 Task: Create a sub task Design and Implement Solution for the task  Develop a new social media platform in the project AgileGator , assign it to team member softage.1@softage.net and update the status of the sub task to  At Risk , set the priority of the sub task to Medium
Action: Mouse moved to (441, 321)
Screenshot: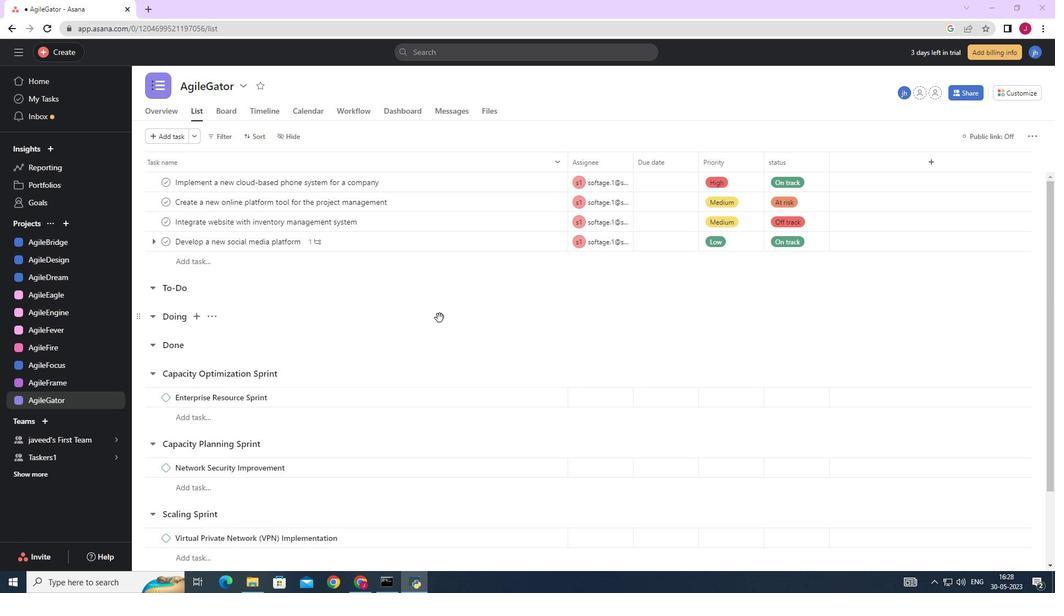
Action: Mouse scrolled (441, 321) with delta (0, 0)
Screenshot: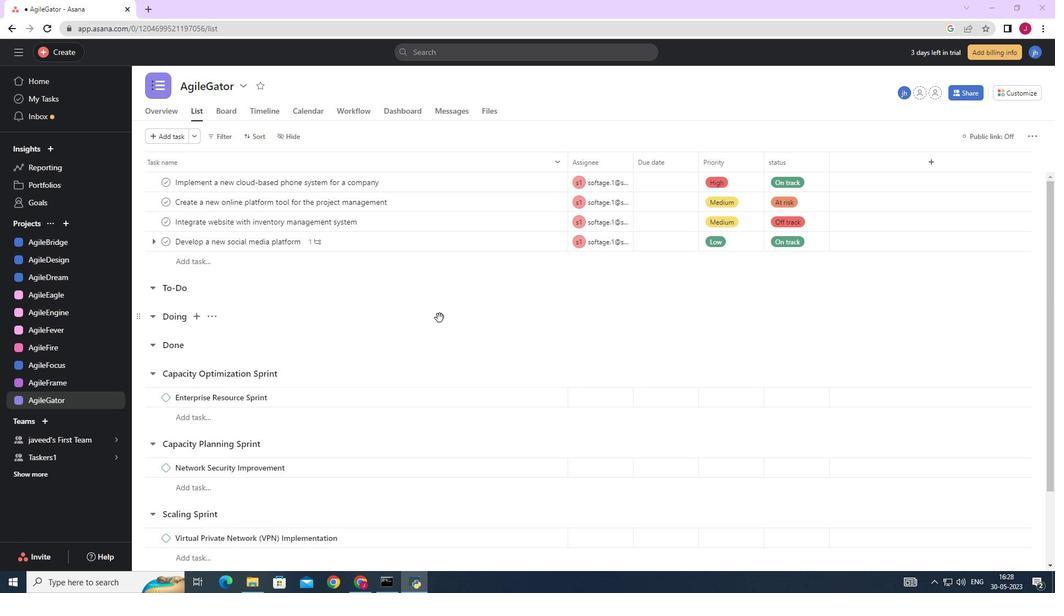 
Action: Mouse moved to (441, 322)
Screenshot: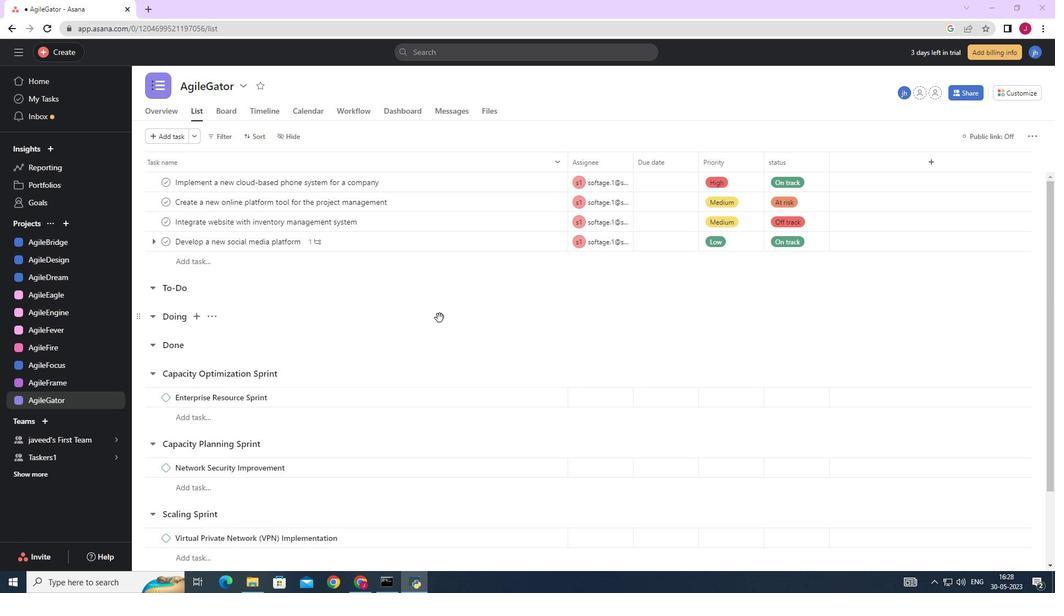 
Action: Mouse scrolled (441, 322) with delta (0, 0)
Screenshot: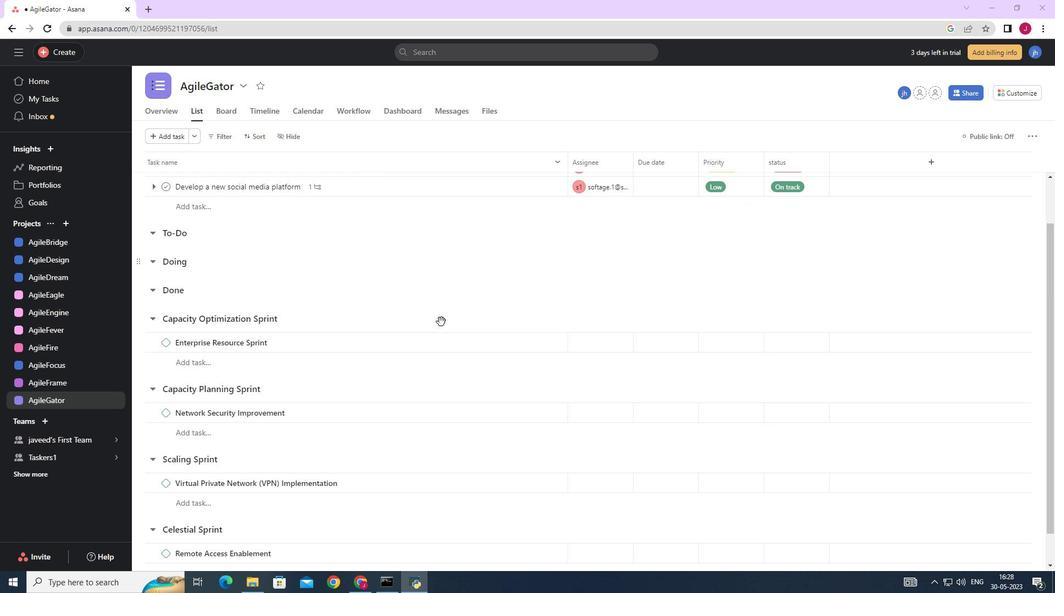 
Action: Mouse scrolled (441, 322) with delta (0, 0)
Screenshot: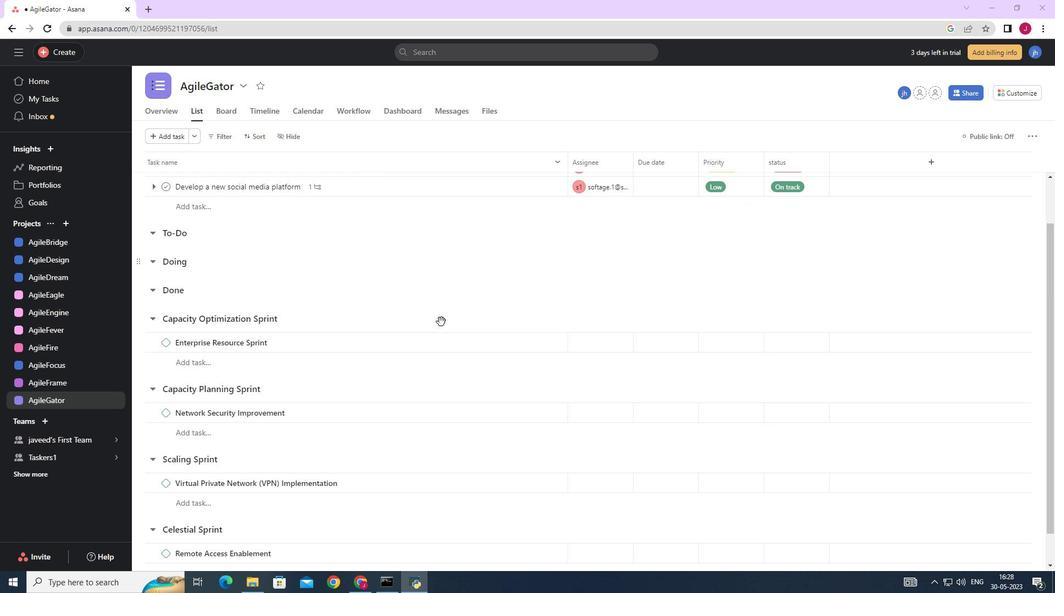 
Action: Mouse moved to (493, 245)
Screenshot: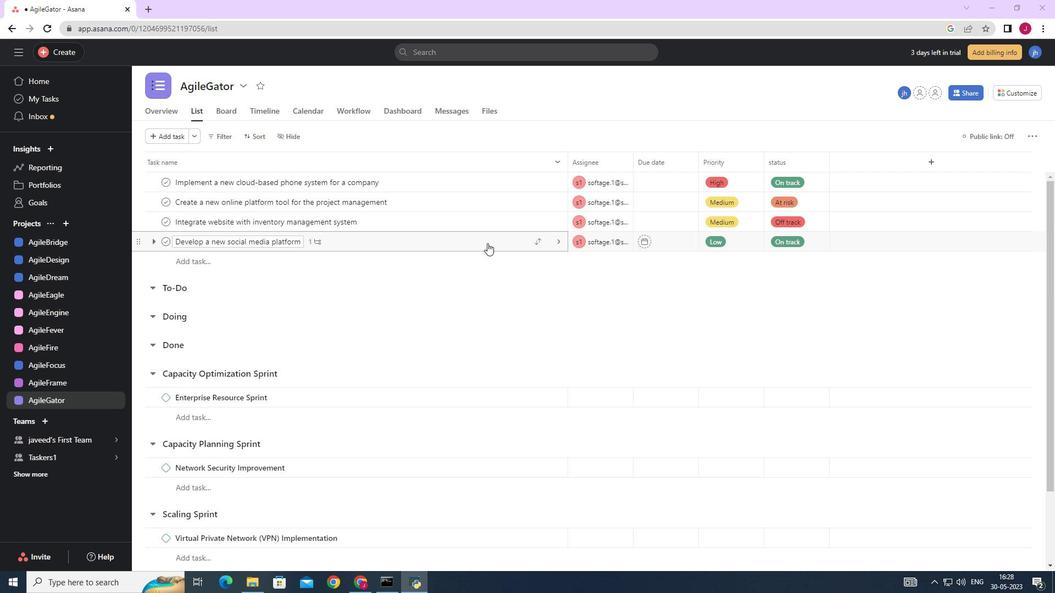 
Action: Mouse pressed left at (493, 245)
Screenshot: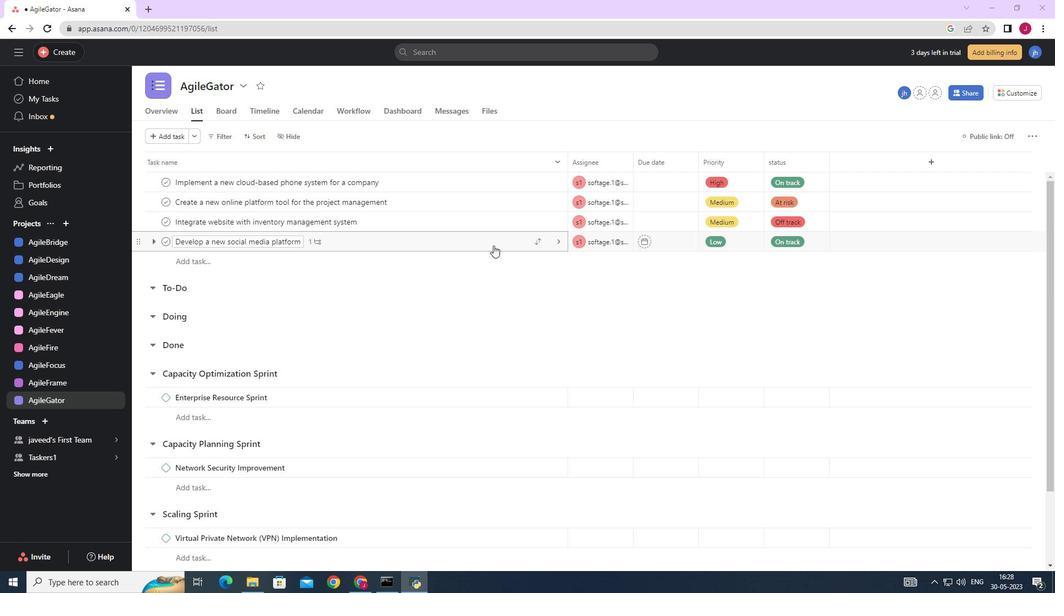 
Action: Mouse moved to (939, 394)
Screenshot: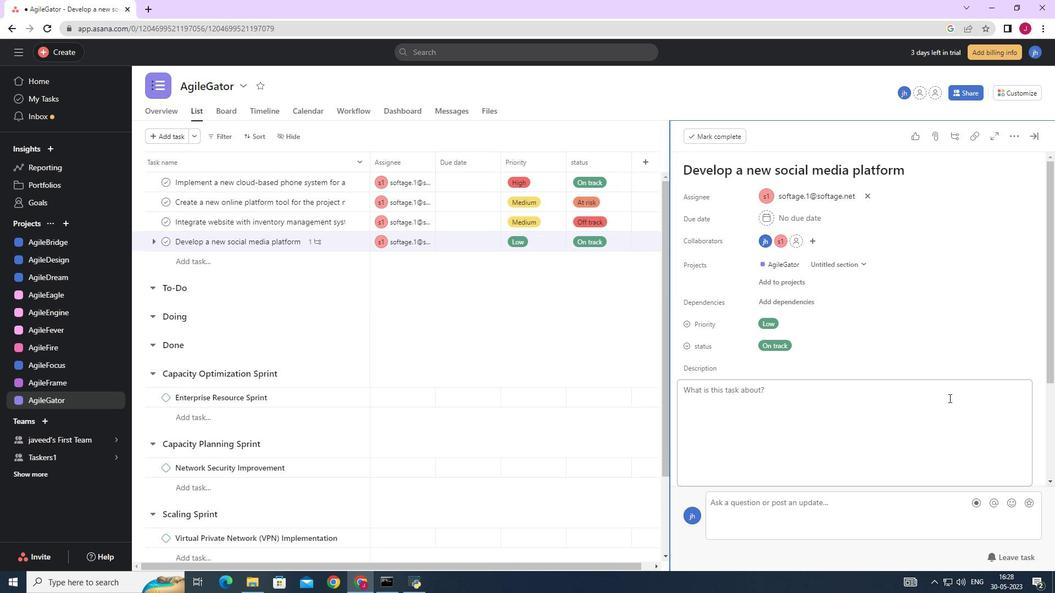 
Action: Mouse scrolled (939, 394) with delta (0, 0)
Screenshot: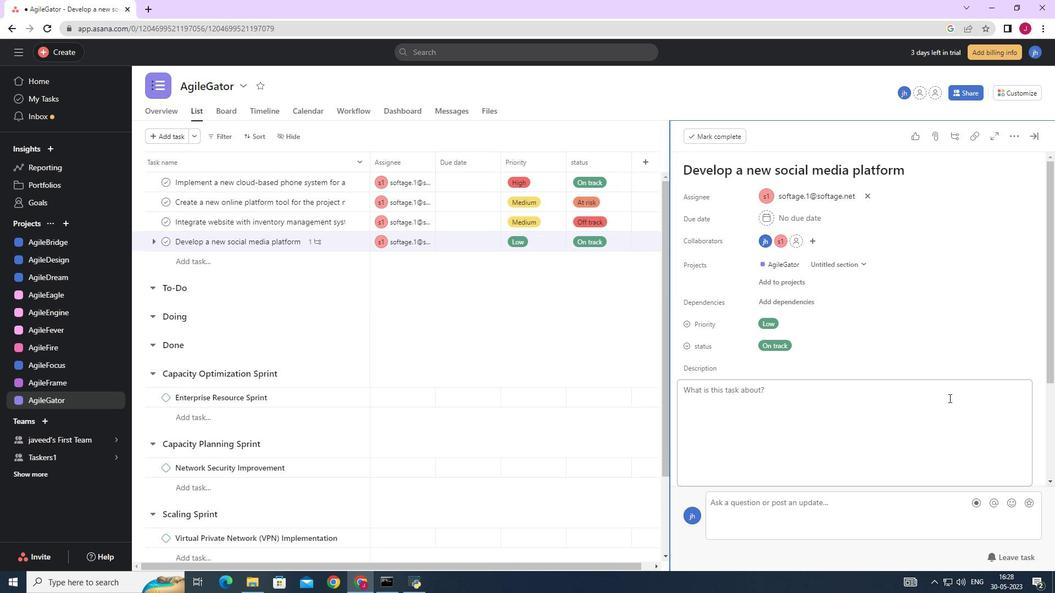 
Action: Mouse moved to (935, 394)
Screenshot: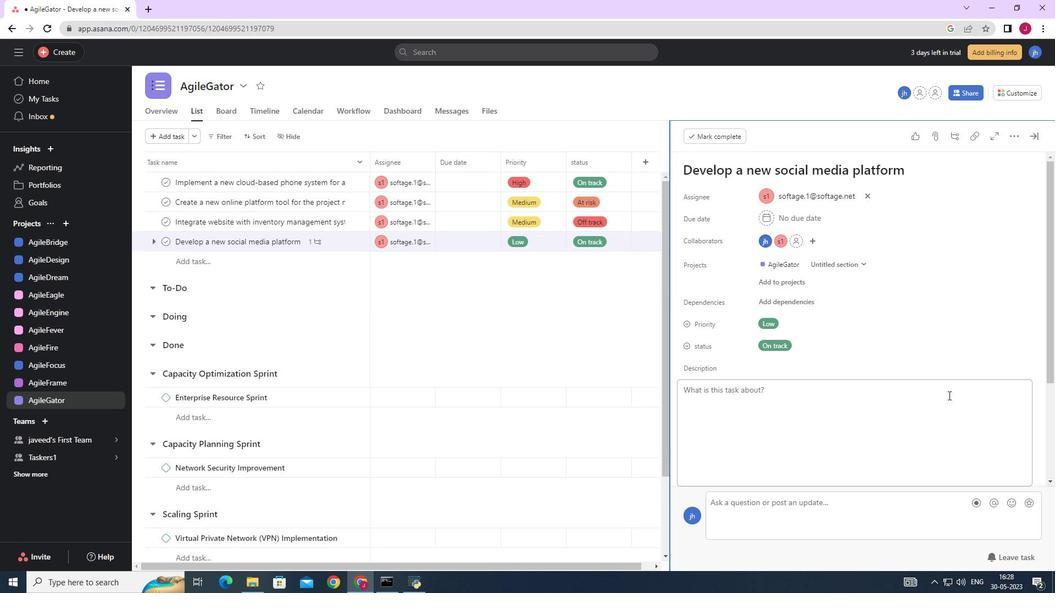 
Action: Mouse scrolled (935, 394) with delta (0, 0)
Screenshot: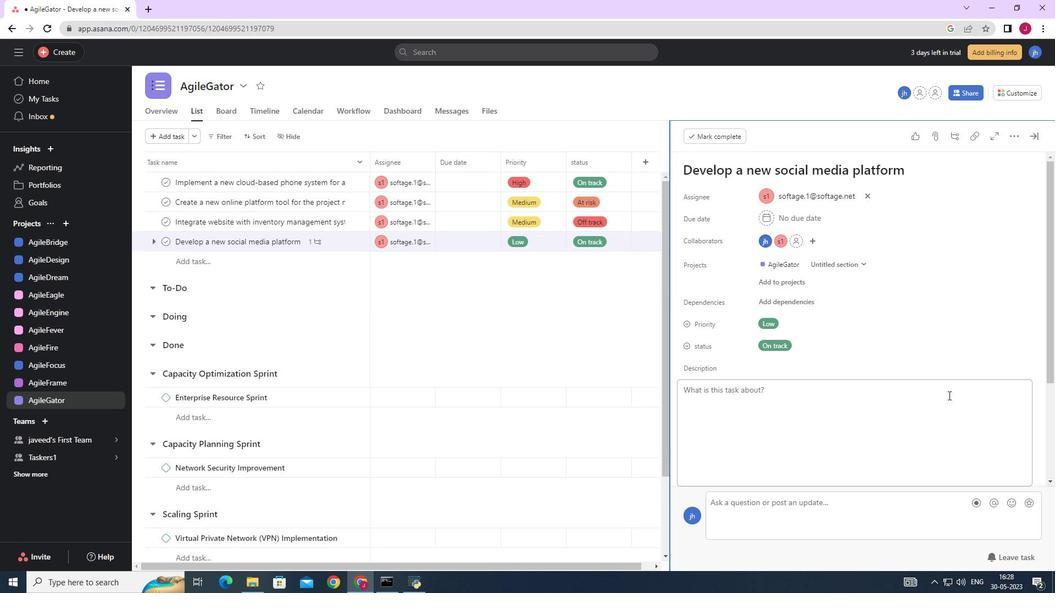 
Action: Mouse moved to (931, 394)
Screenshot: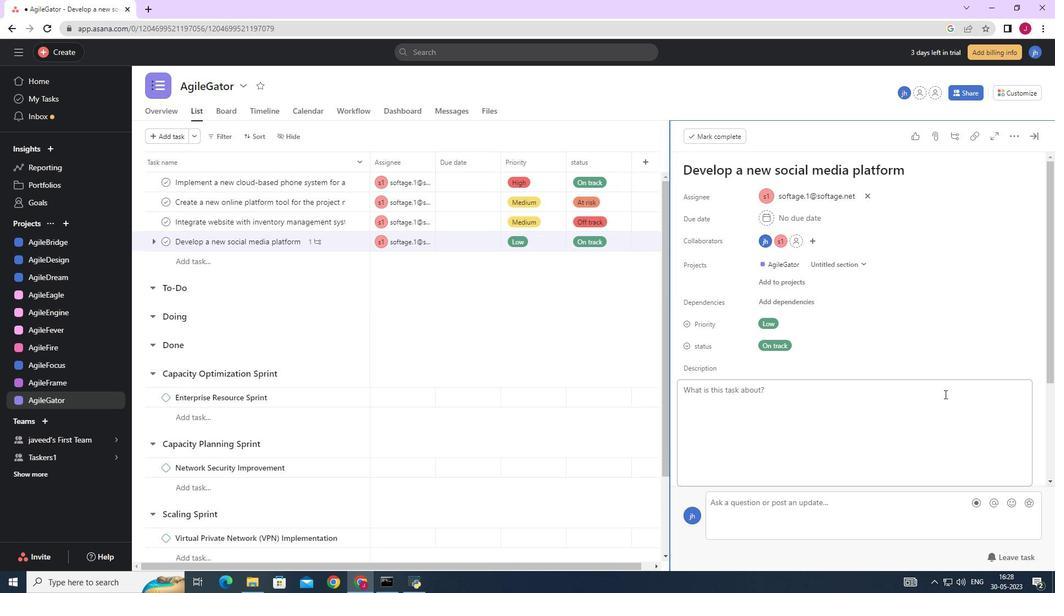 
Action: Mouse scrolled (933, 394) with delta (0, 0)
Screenshot: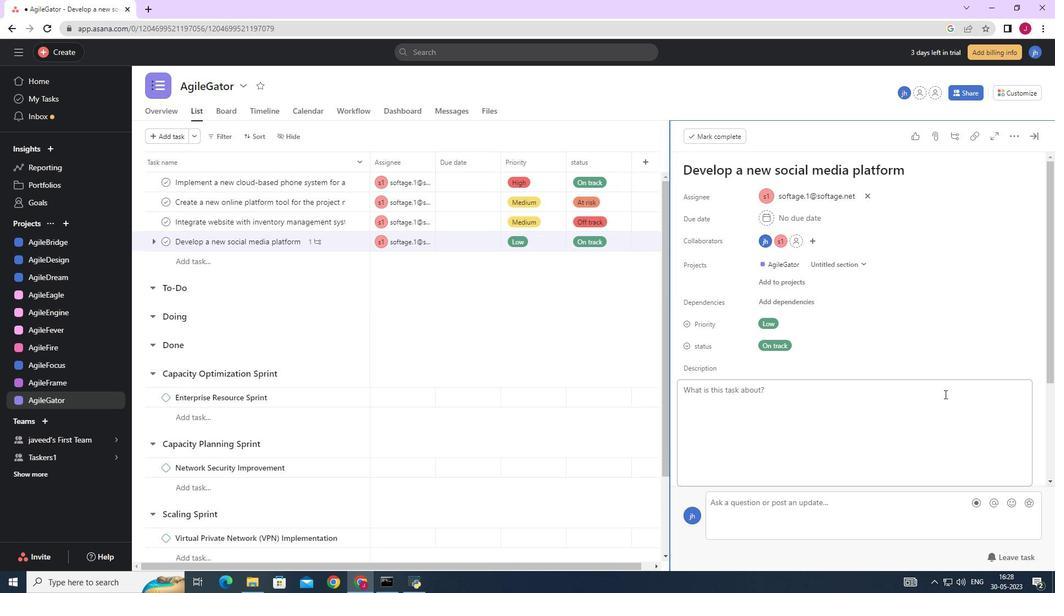 
Action: Mouse moved to (931, 394)
Screenshot: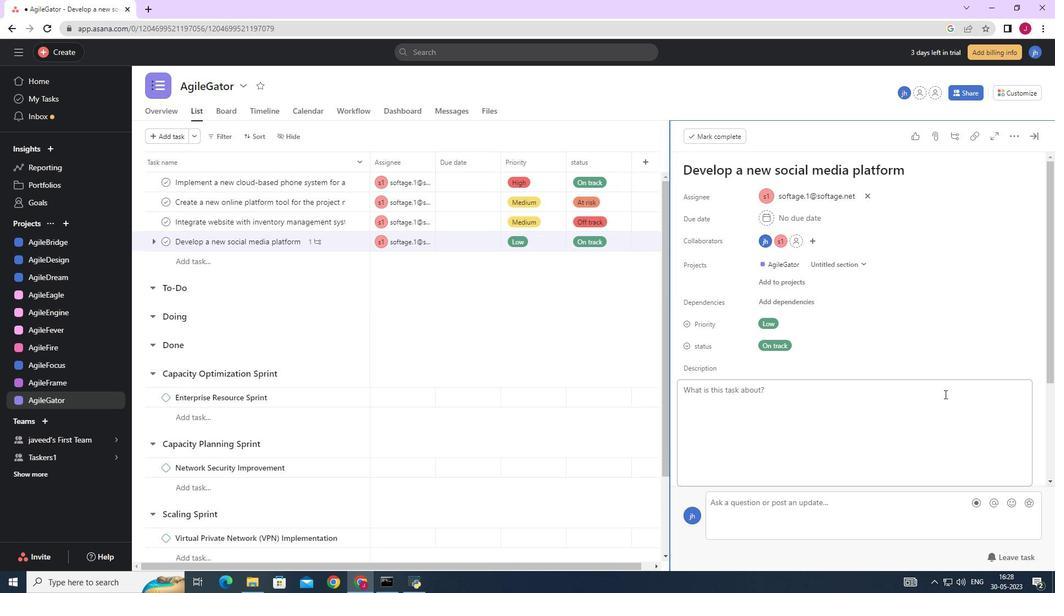
Action: Mouse scrolled (931, 394) with delta (0, 0)
Screenshot: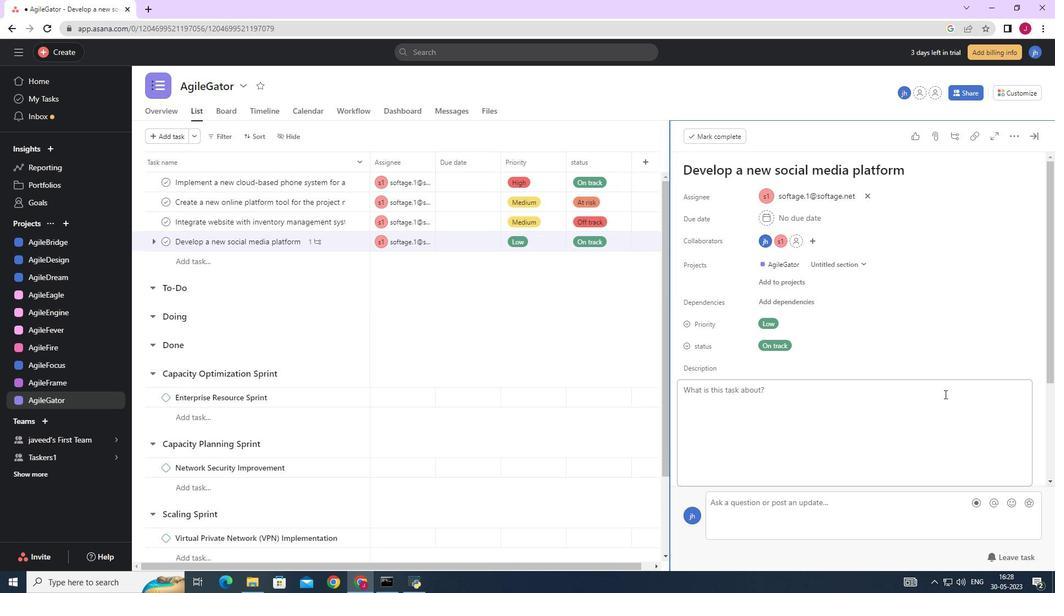 
Action: Mouse moved to (930, 394)
Screenshot: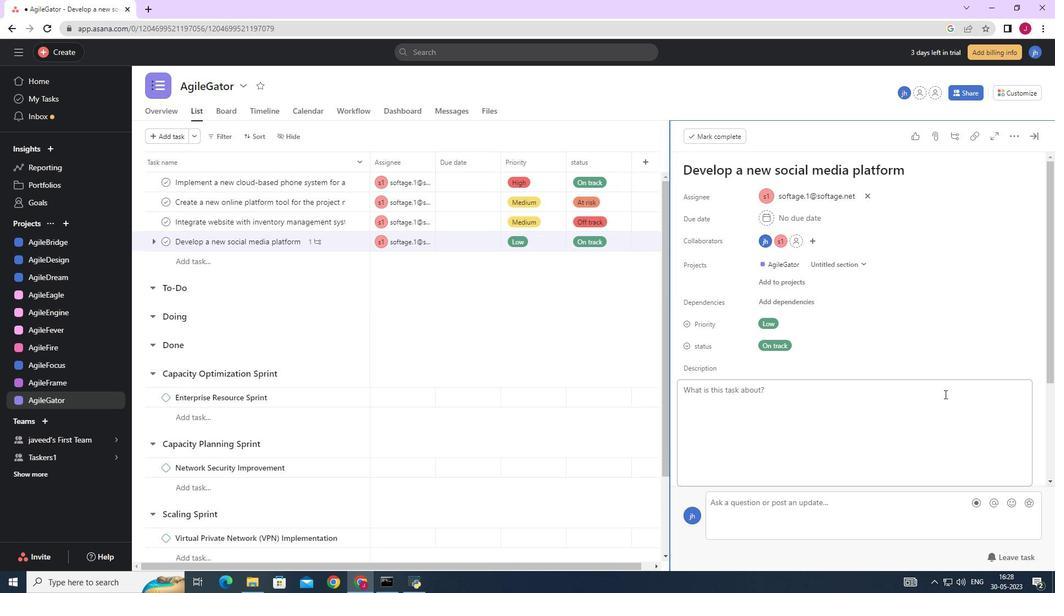 
Action: Mouse scrolled (930, 394) with delta (0, 0)
Screenshot: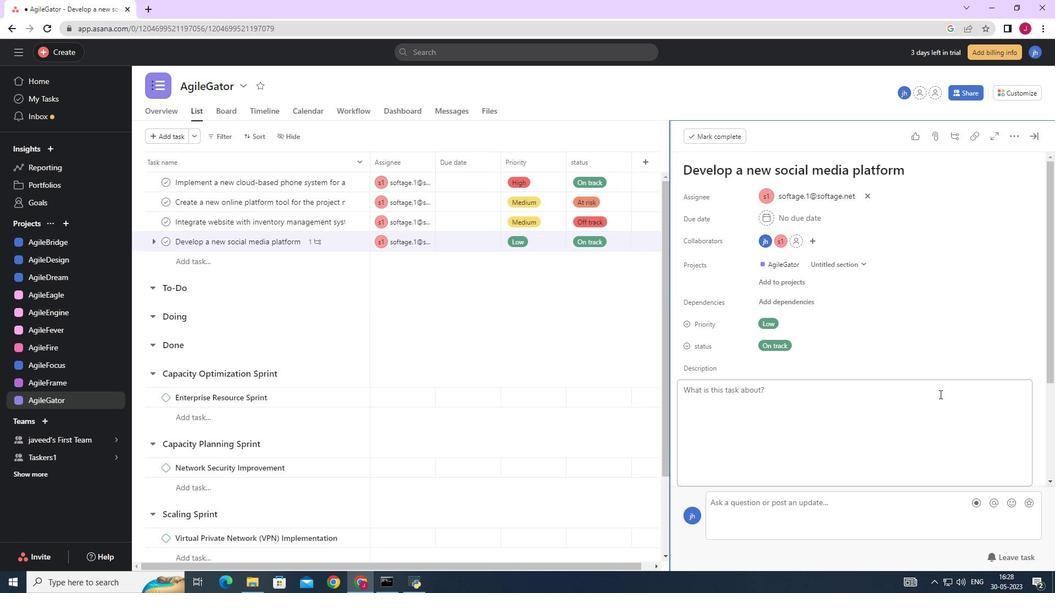 
Action: Mouse moved to (720, 399)
Screenshot: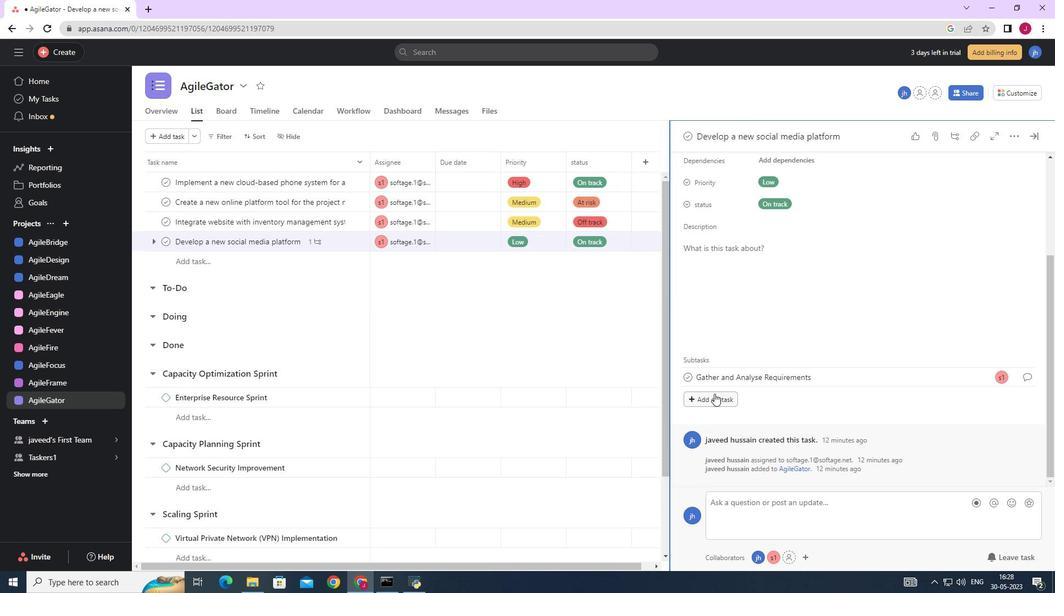 
Action: Mouse pressed left at (720, 399)
Screenshot: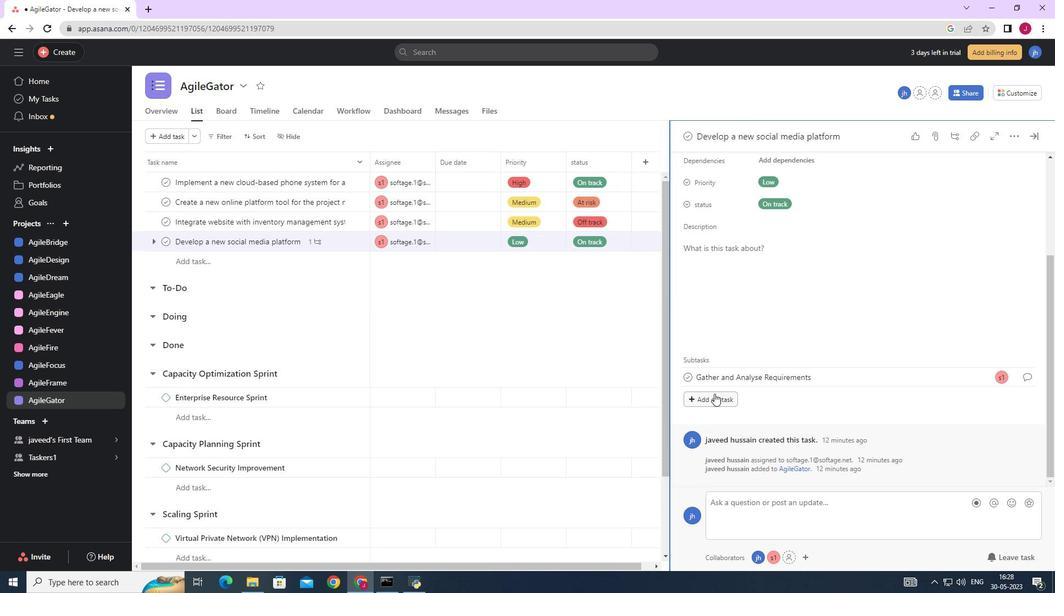 
Action: Mouse moved to (732, 382)
Screenshot: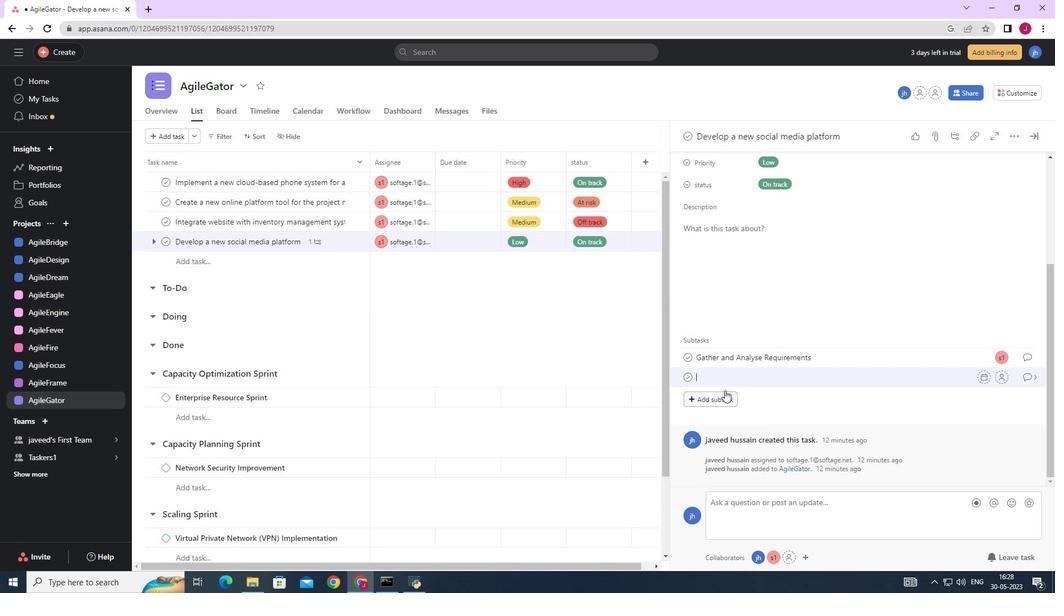 
Action: Key pressed <Key.caps_lock>D<Key.caps_lock>esig<Key.space><Key.backspace><Key.backspace>ign<Key.space><Key.backspace><Key.backspace><Key.backspace><Key.backspace>gn<Key.space>and<Key.space><Key.caps_lock>I<Key.caps_lock>mplement<Key.space><Key.caps_lock>S<Key.caps_lock>olution<Key.space>
Screenshot: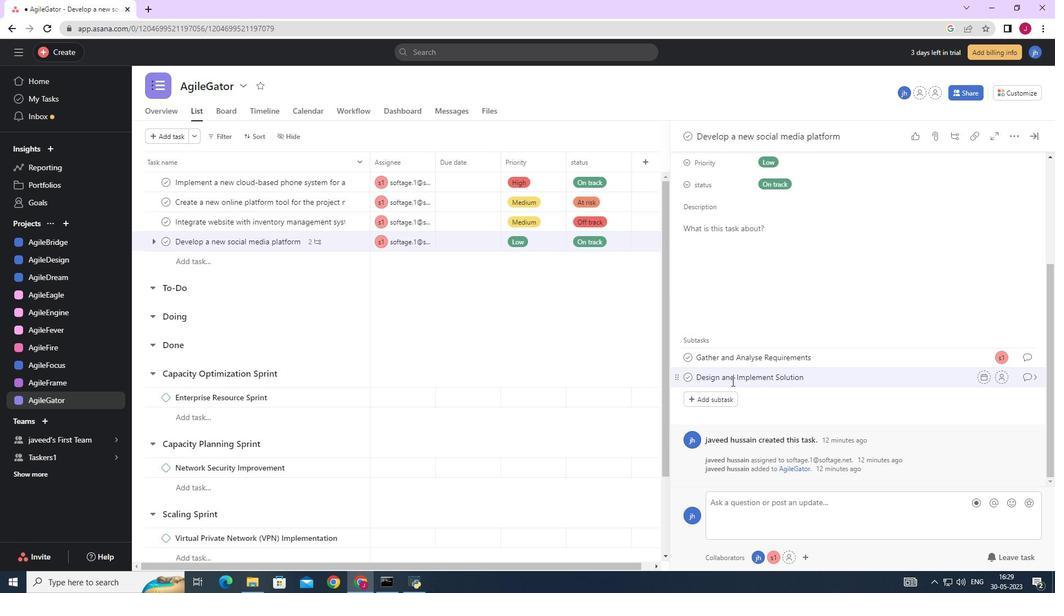 
Action: Mouse moved to (1002, 377)
Screenshot: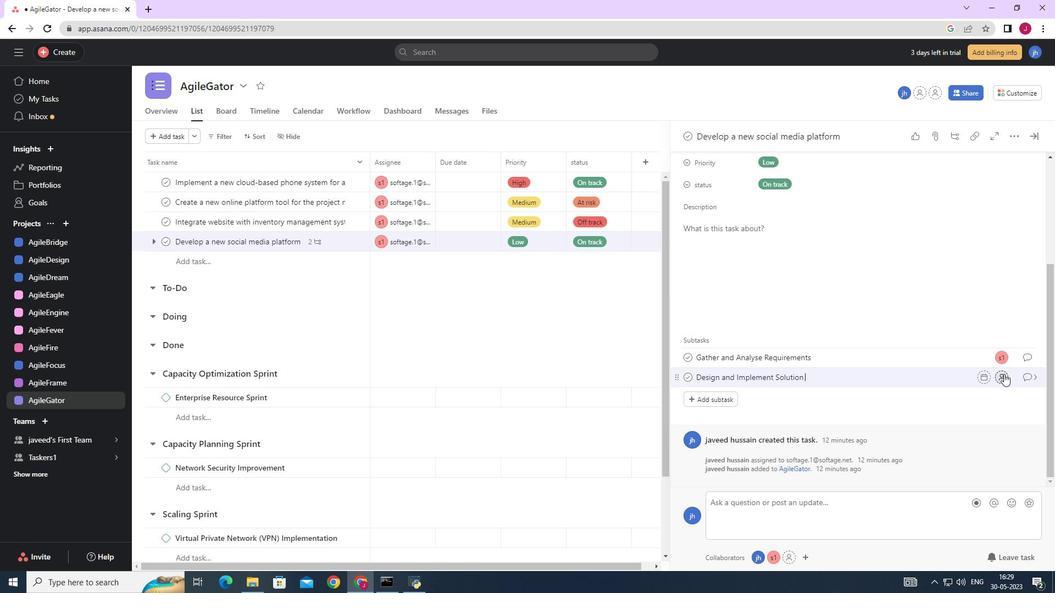 
Action: Mouse pressed left at (1002, 377)
Screenshot: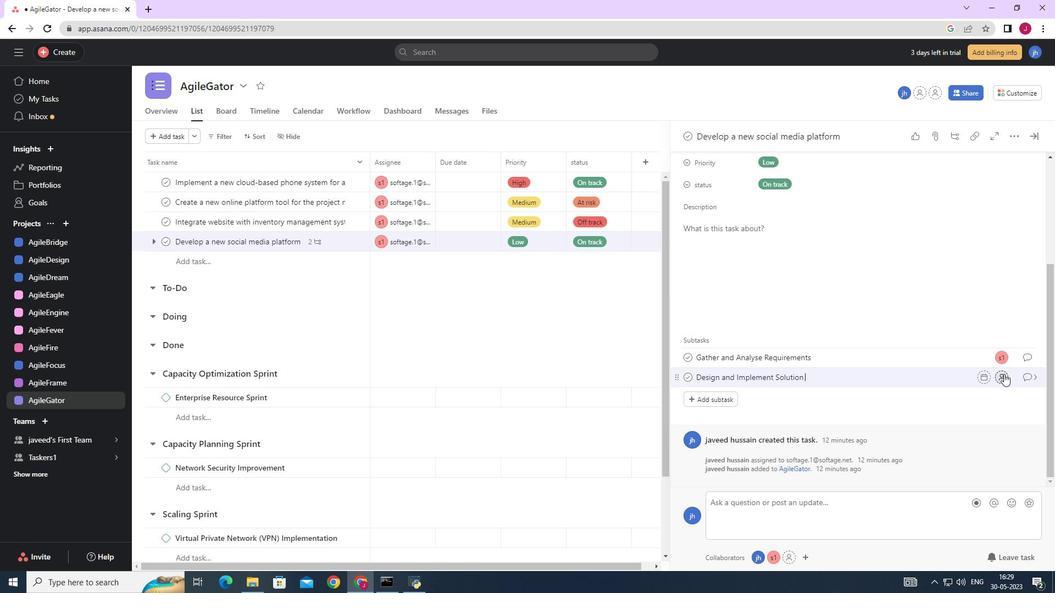 
Action: Mouse moved to (850, 426)
Screenshot: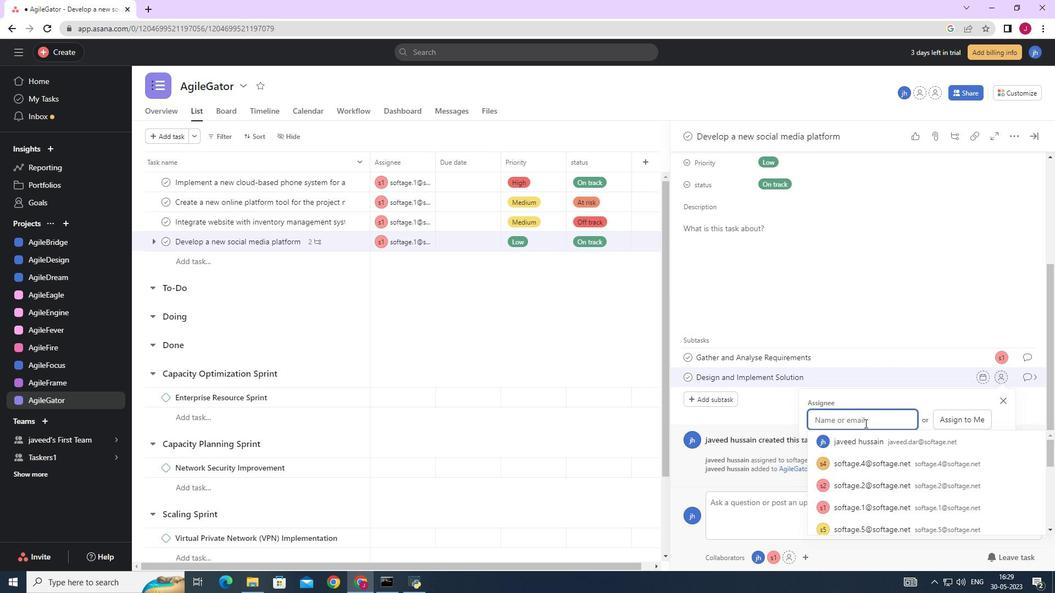 
Action: Key pressed softage.1
Screenshot: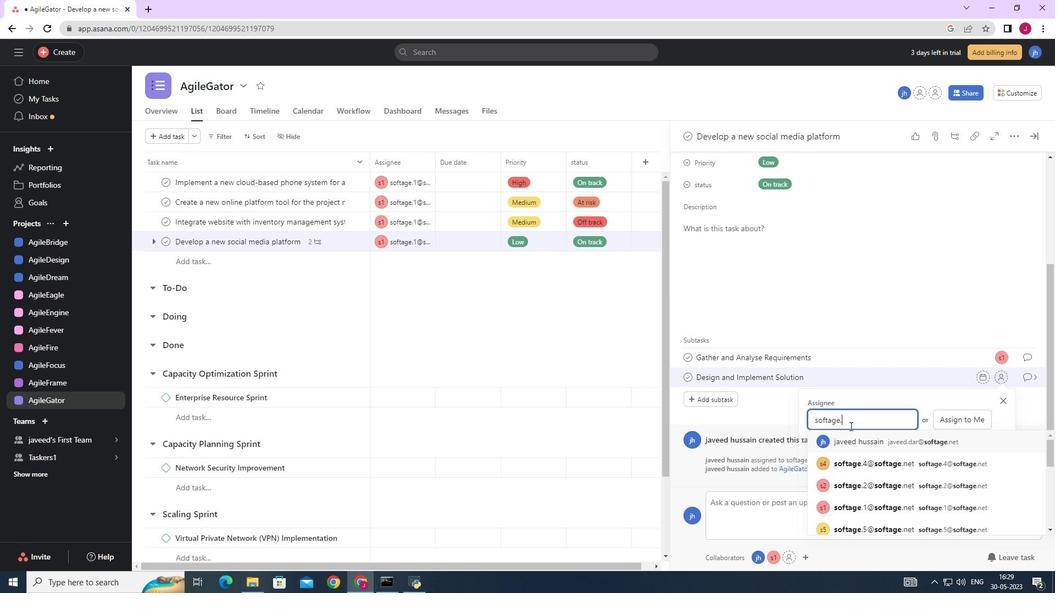 
Action: Mouse moved to (873, 445)
Screenshot: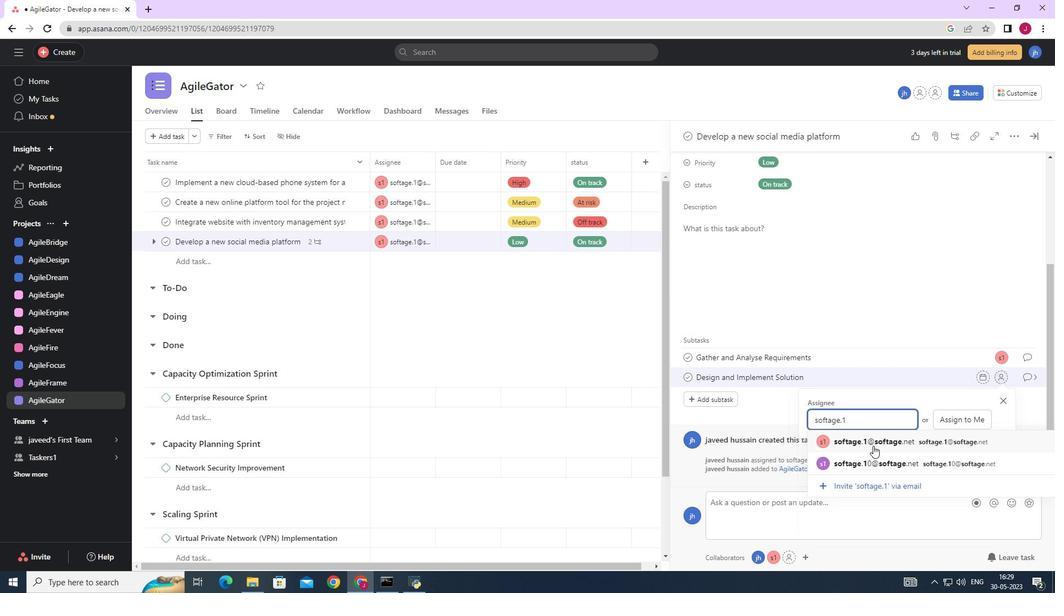 
Action: Mouse pressed left at (873, 445)
Screenshot: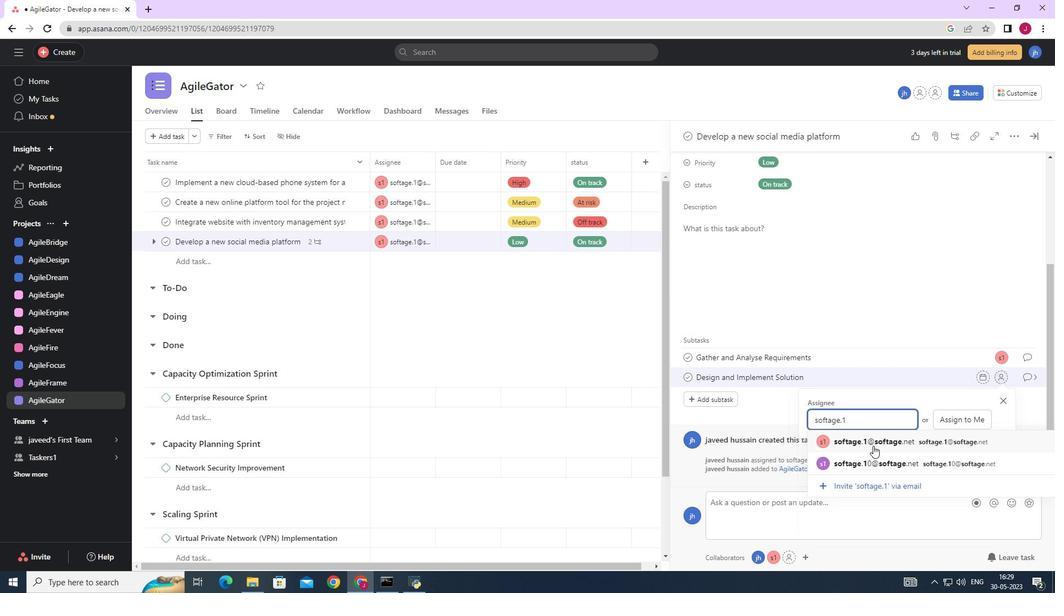 
Action: Mouse moved to (1026, 380)
Screenshot: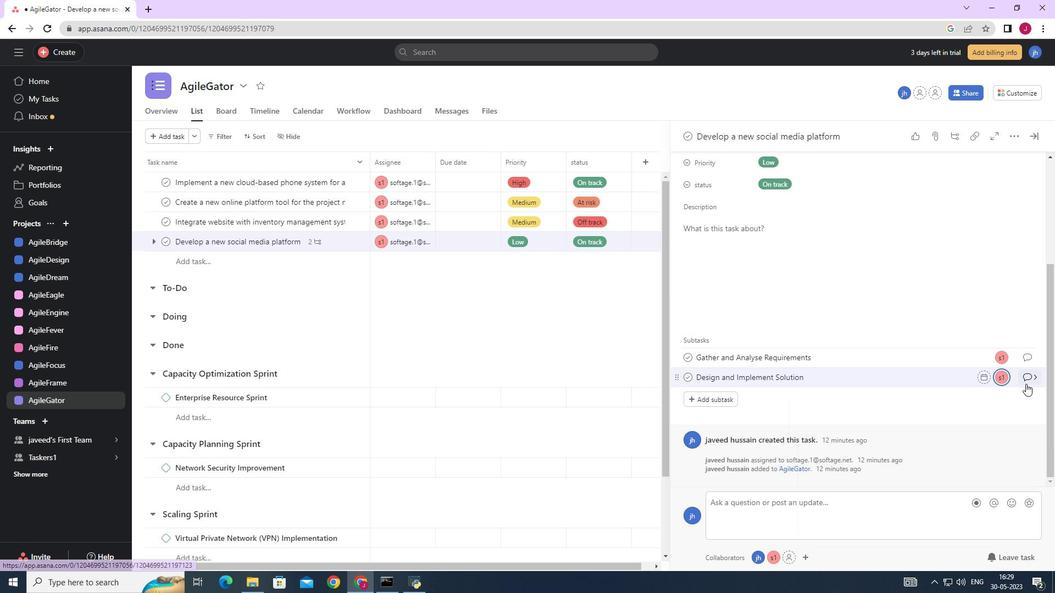 
Action: Mouse pressed left at (1026, 380)
Screenshot: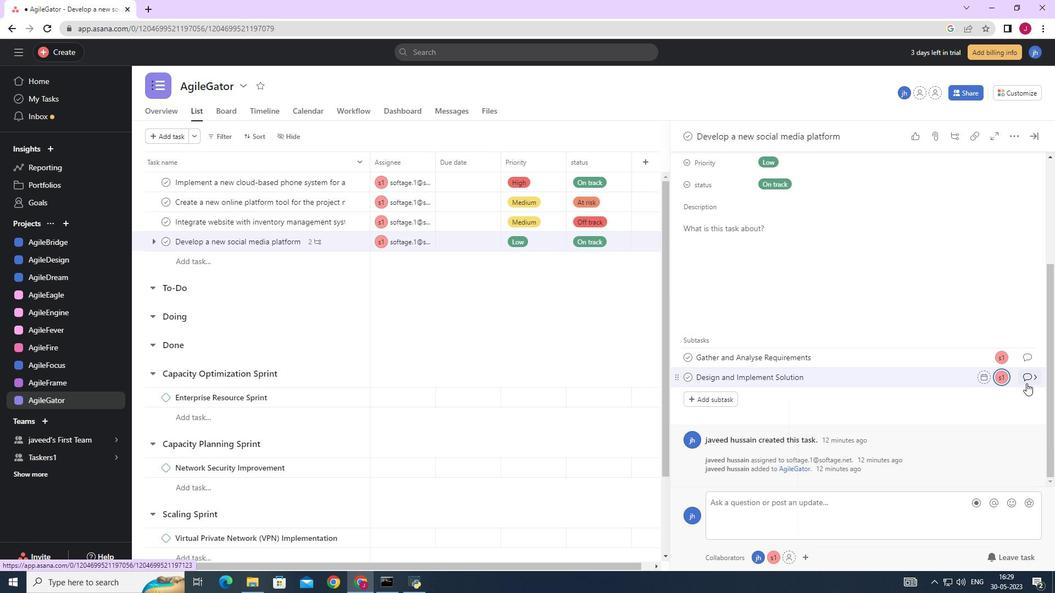 
Action: Mouse moved to (718, 317)
Screenshot: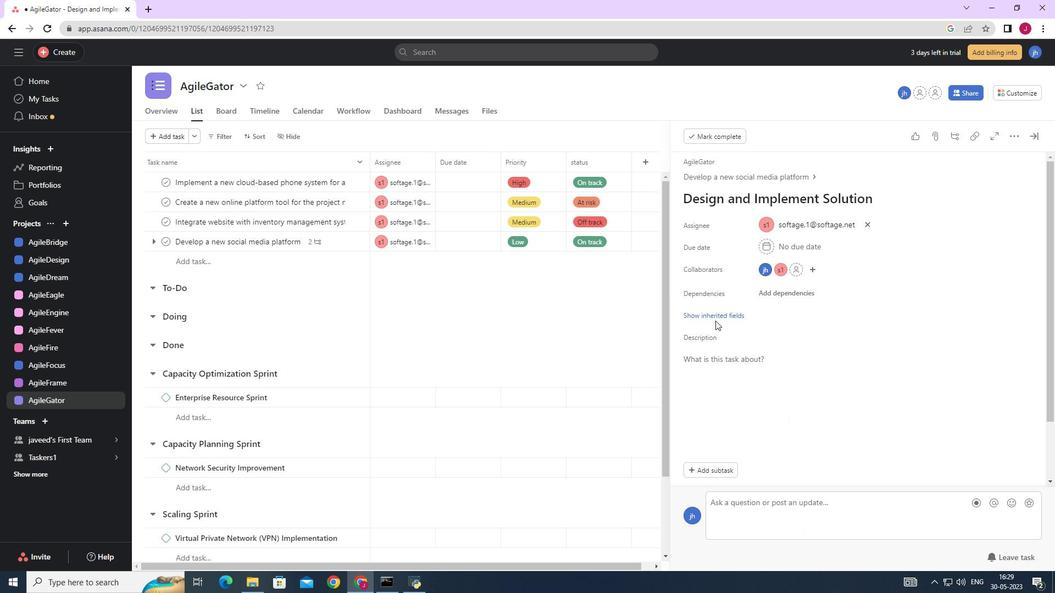 
Action: Mouse pressed left at (718, 317)
Screenshot: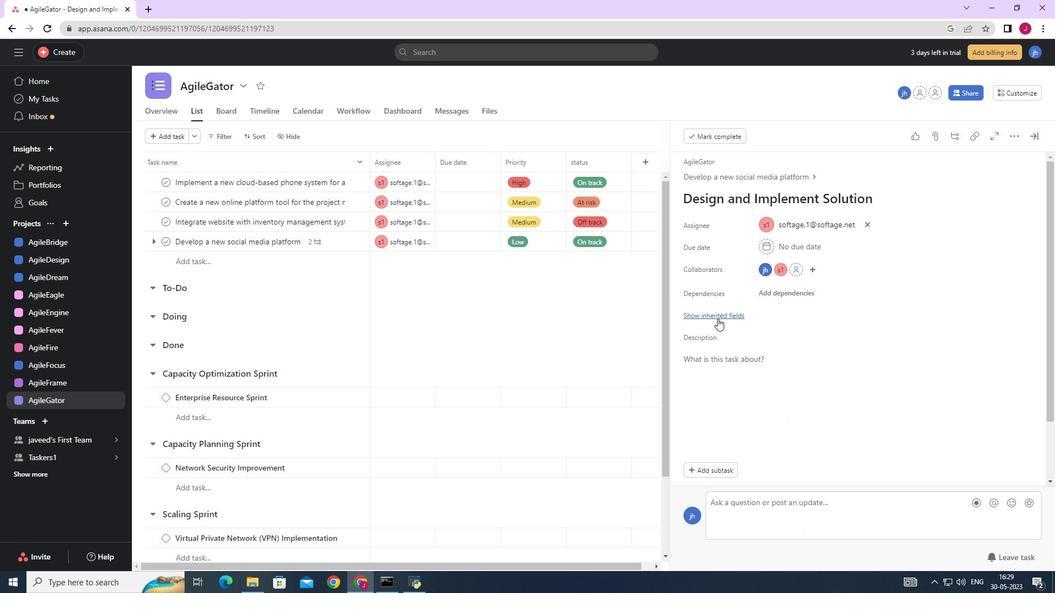 
Action: Mouse moved to (760, 341)
Screenshot: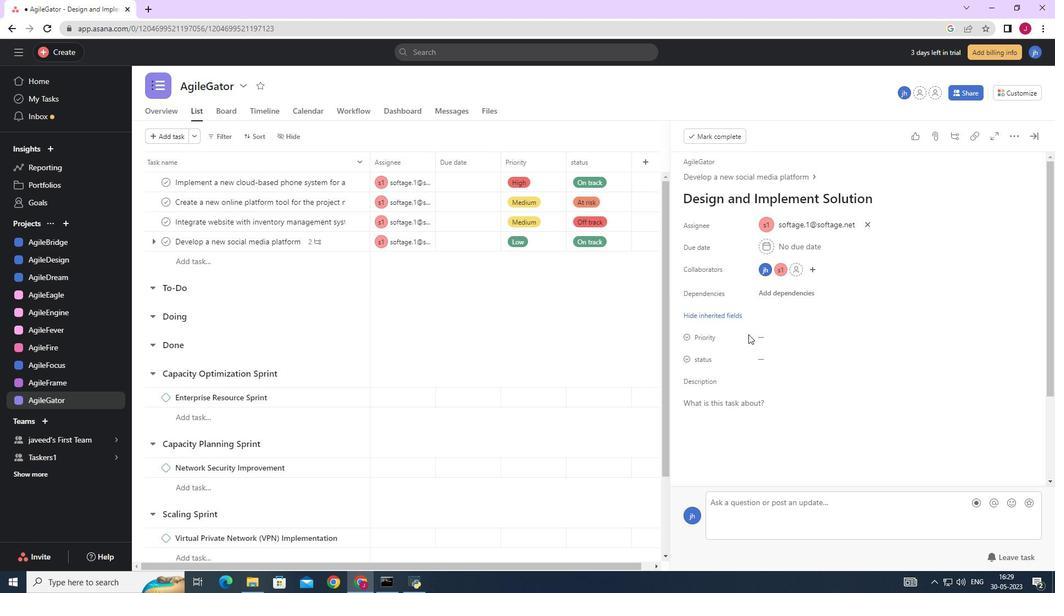 
Action: Mouse pressed left at (760, 341)
Screenshot: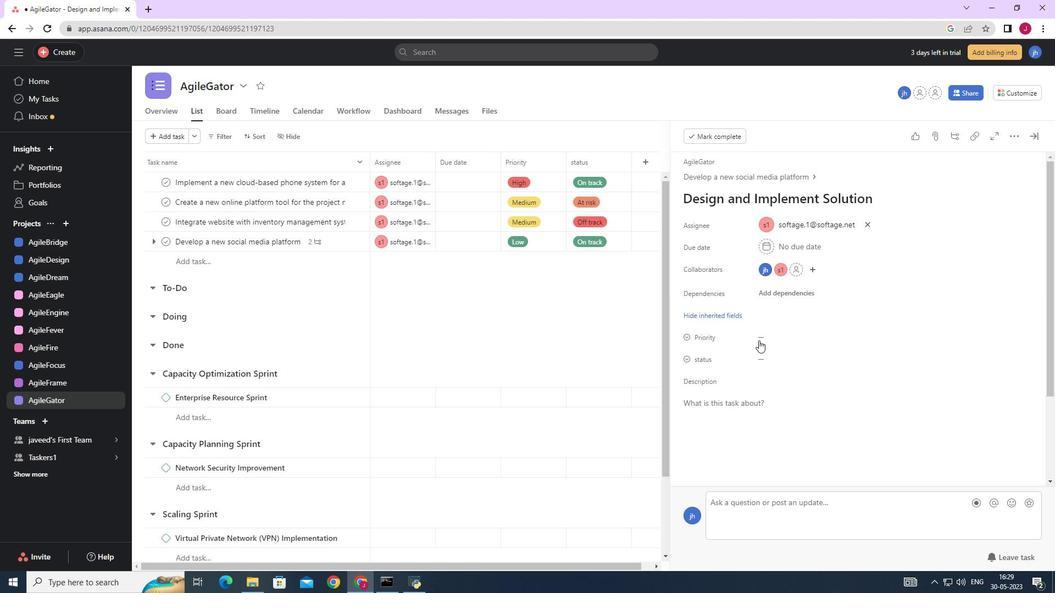 
Action: Mouse moved to (797, 393)
Screenshot: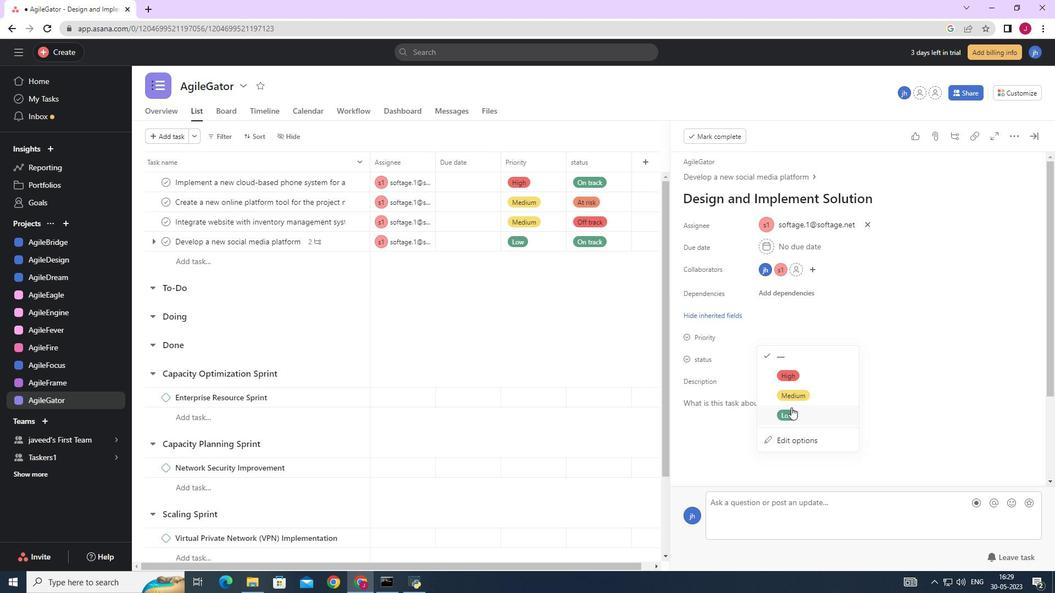 
Action: Mouse pressed left at (797, 393)
Screenshot: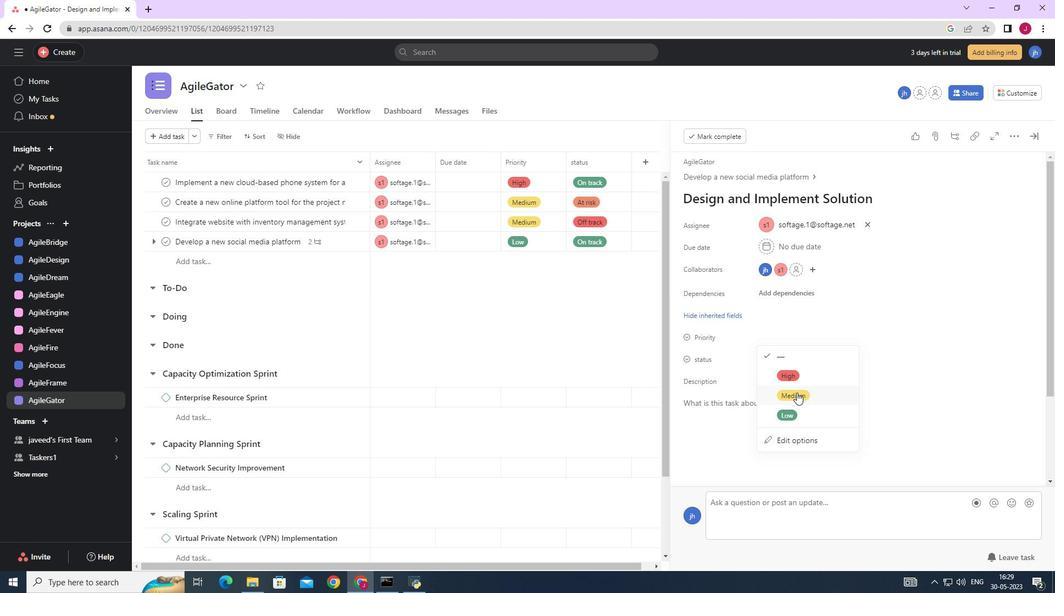 
Action: Mouse moved to (772, 356)
Screenshot: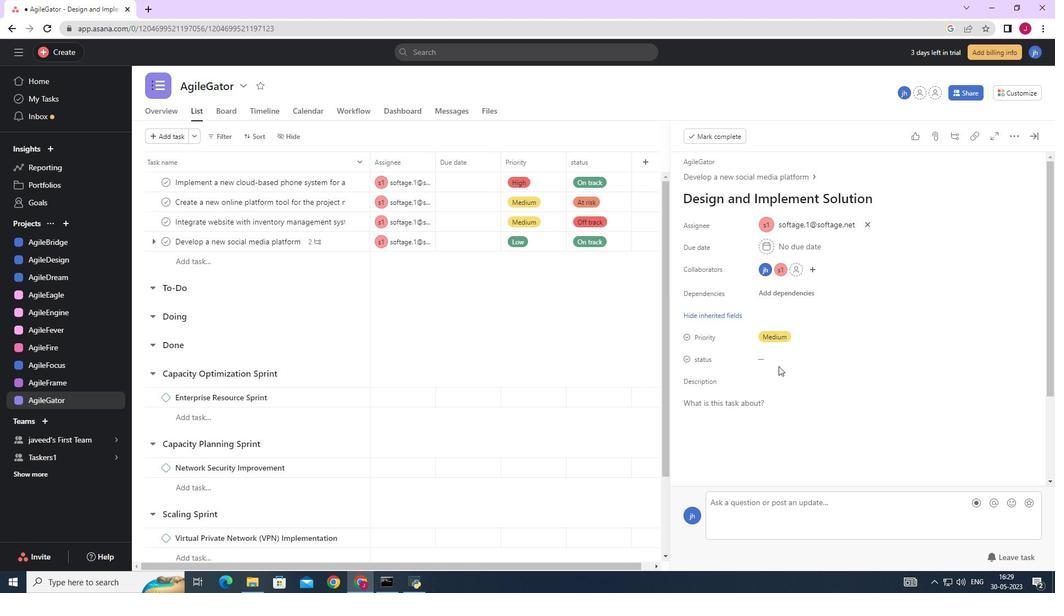 
Action: Mouse pressed left at (772, 356)
Screenshot: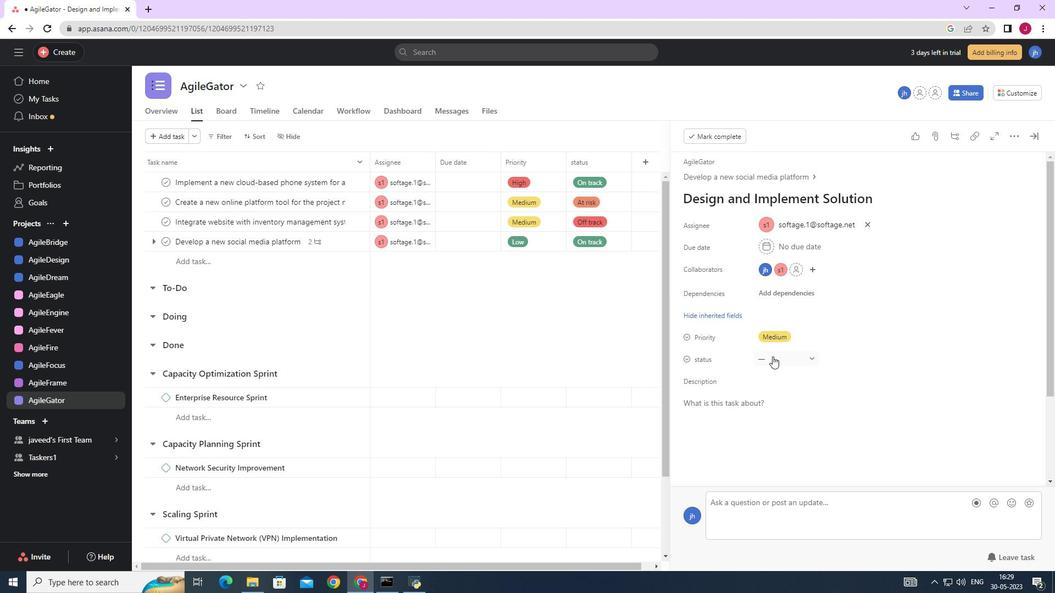
Action: Mouse moved to (785, 436)
Screenshot: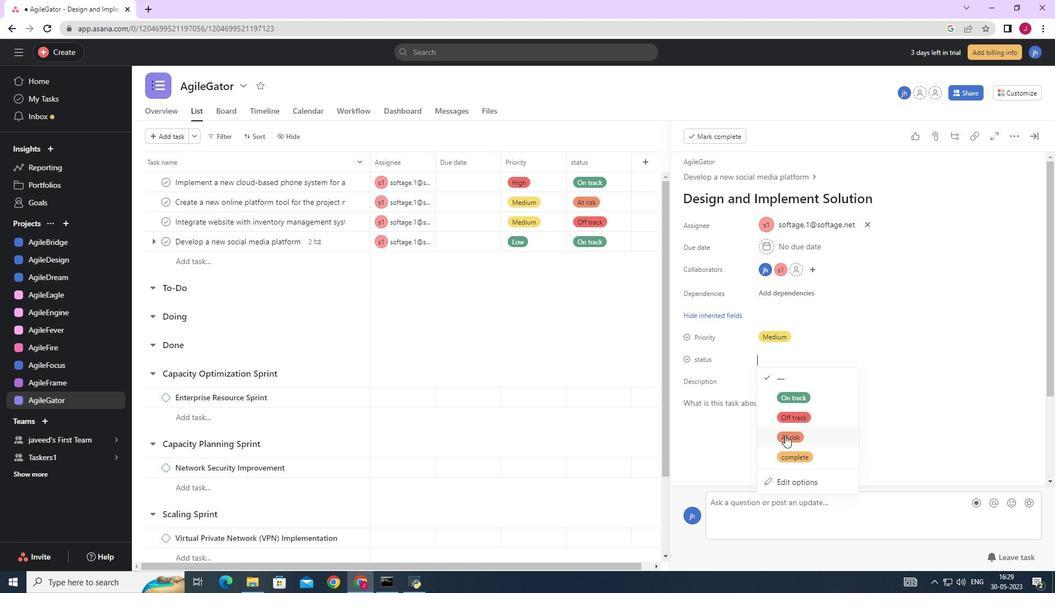 
Action: Mouse pressed left at (785, 436)
Screenshot: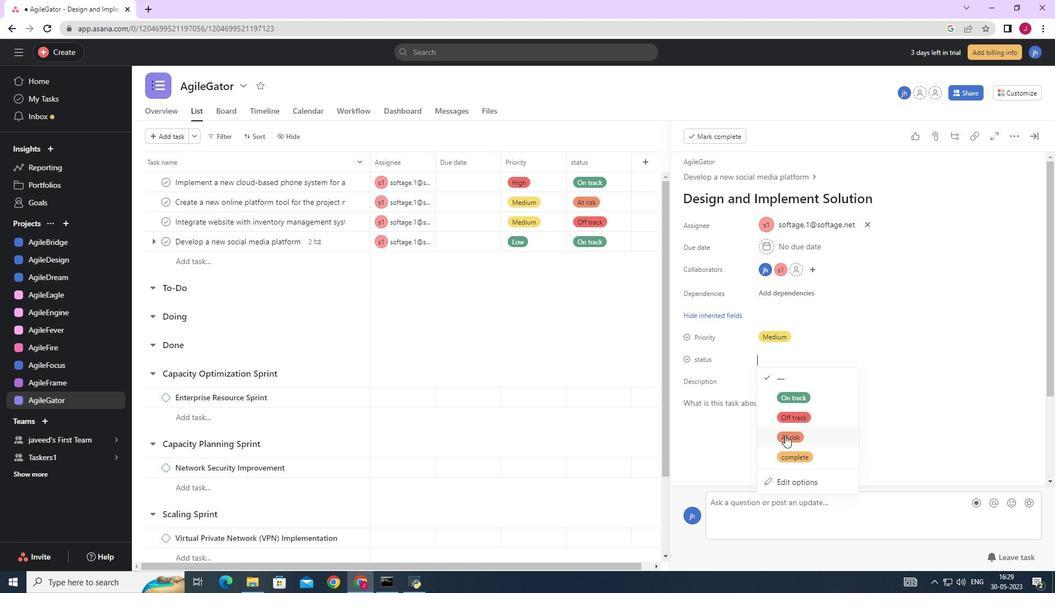 
Action: Mouse moved to (1037, 134)
Screenshot: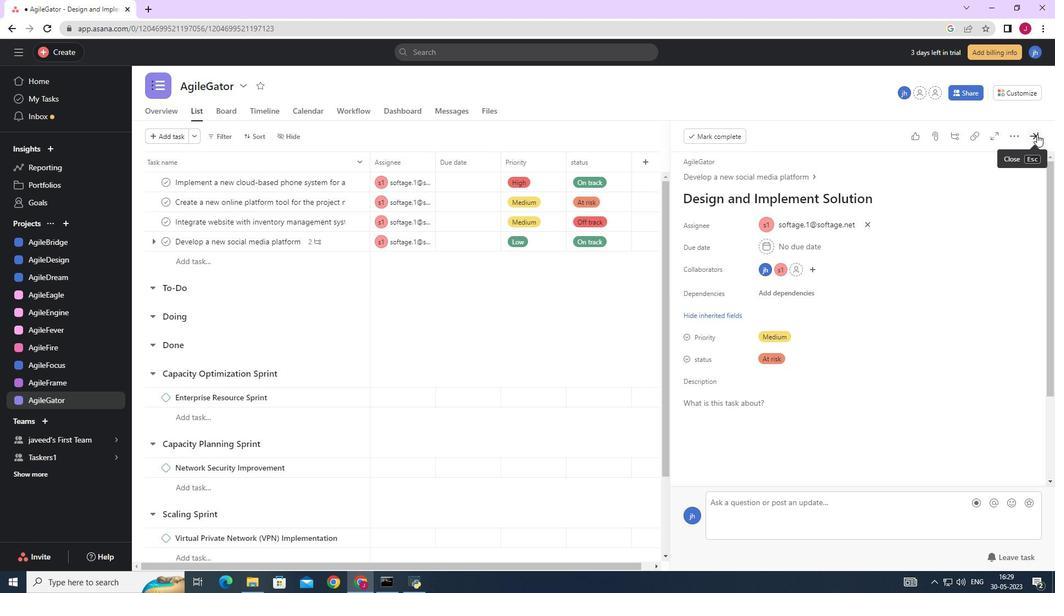 
Action: Mouse pressed left at (1037, 134)
Screenshot: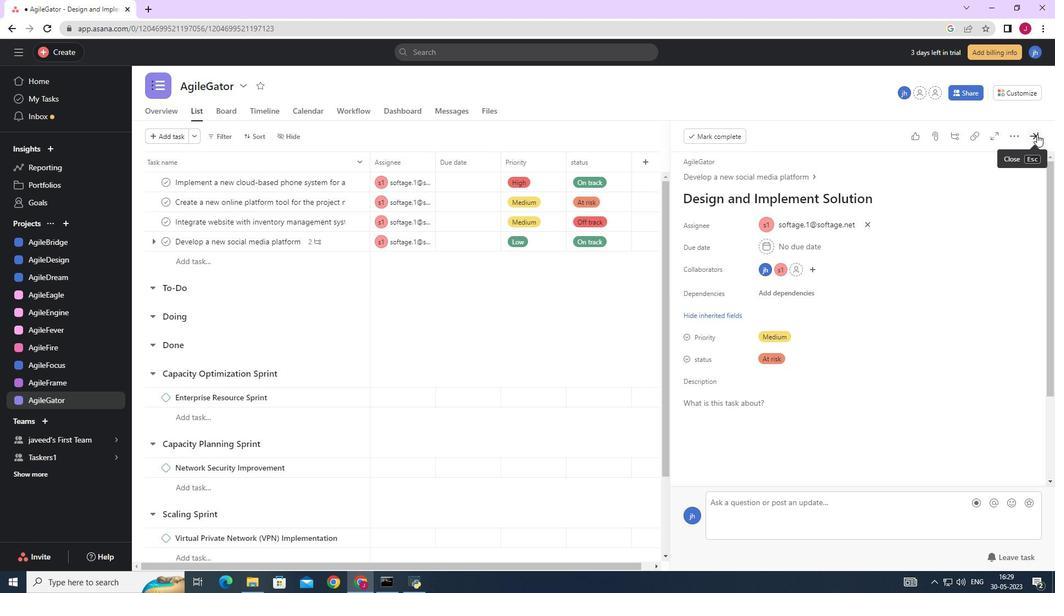 
Action: Mouse moved to (837, 245)
Screenshot: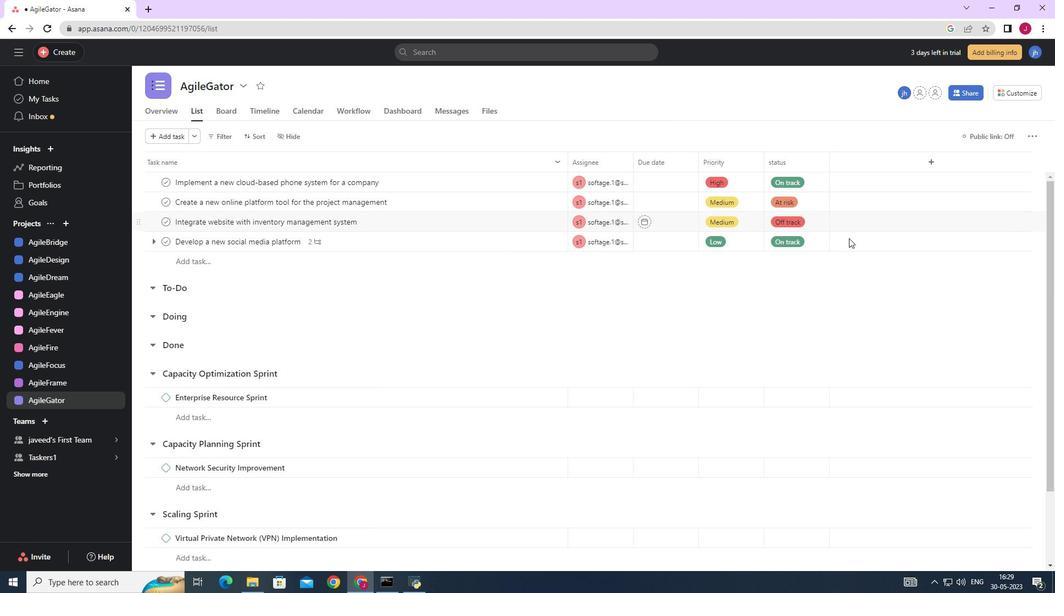 
